 Task: Change the issues option "In this state" in advanced search to "open".
Action: Mouse moved to (92, 270)
Screenshot: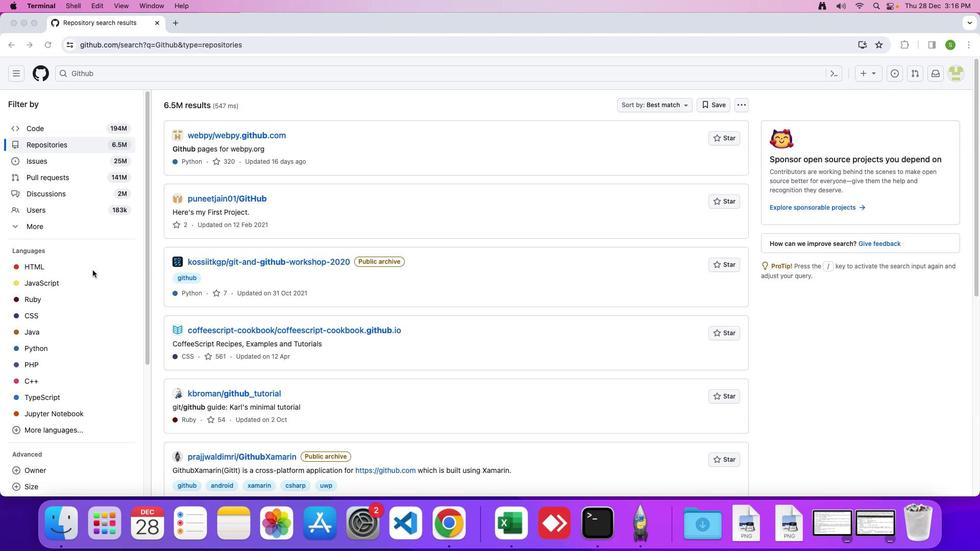 
Action: Mouse scrolled (92, 270) with delta (0, 0)
Screenshot: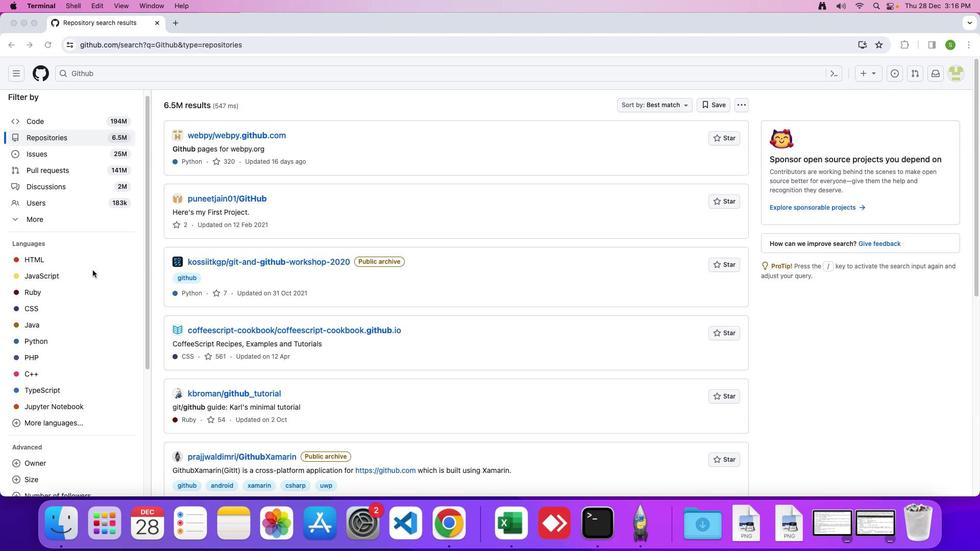 
Action: Mouse scrolled (92, 270) with delta (0, 0)
Screenshot: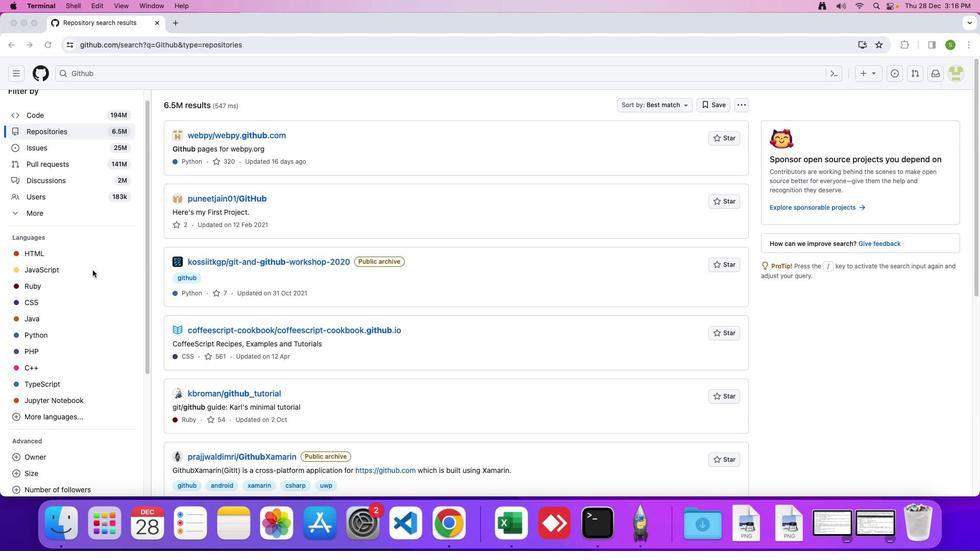 
Action: Mouse scrolled (92, 270) with delta (0, 0)
Screenshot: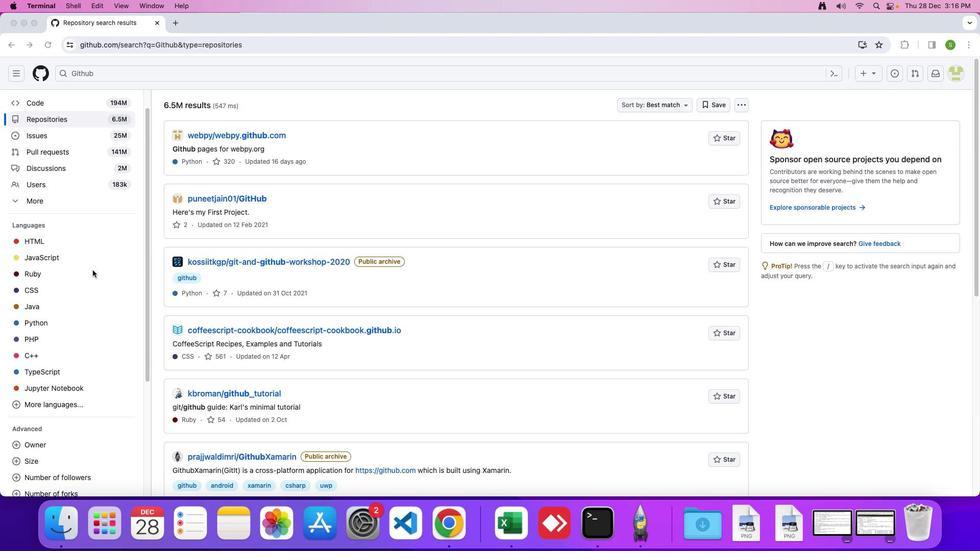 
Action: Mouse scrolled (92, 270) with delta (0, 0)
Screenshot: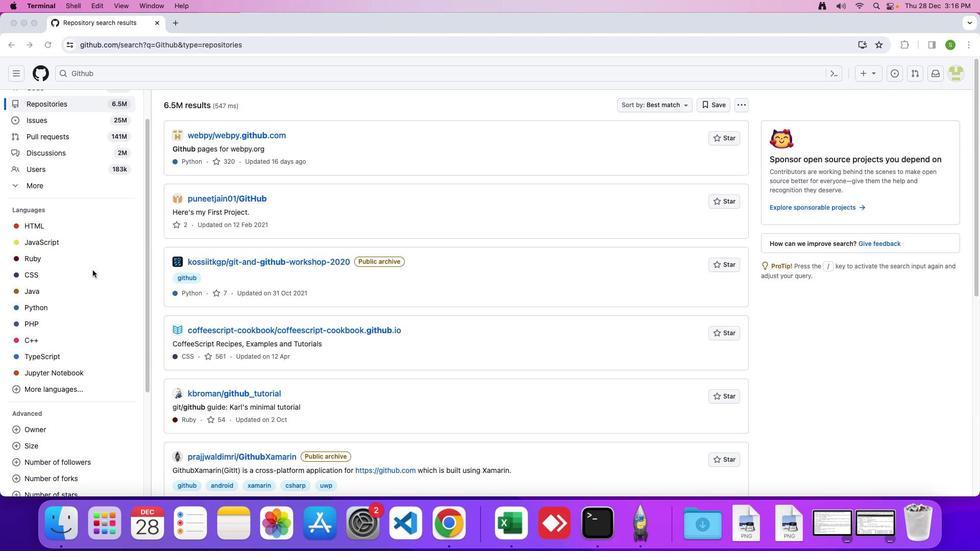 
Action: Mouse scrolled (92, 270) with delta (0, -1)
Screenshot: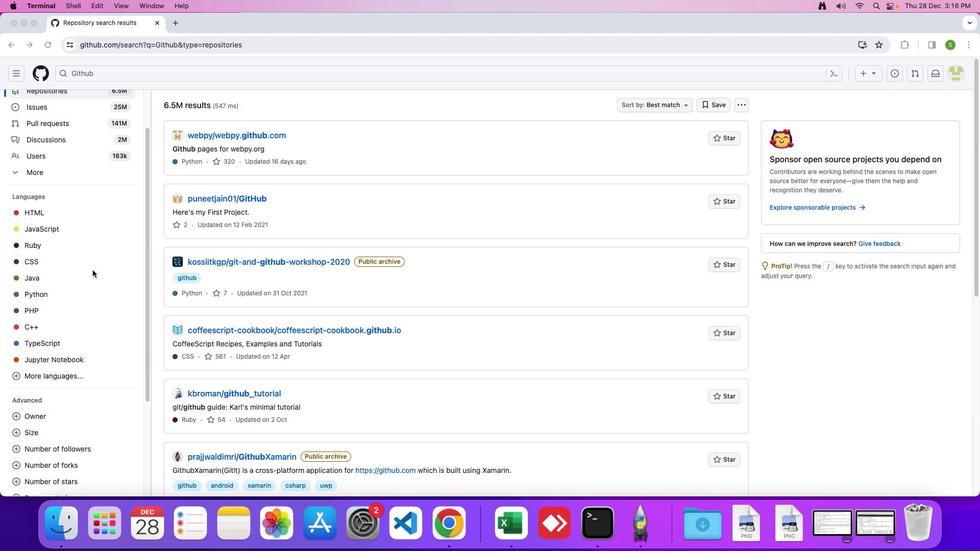 
Action: Mouse moved to (91, 270)
Screenshot: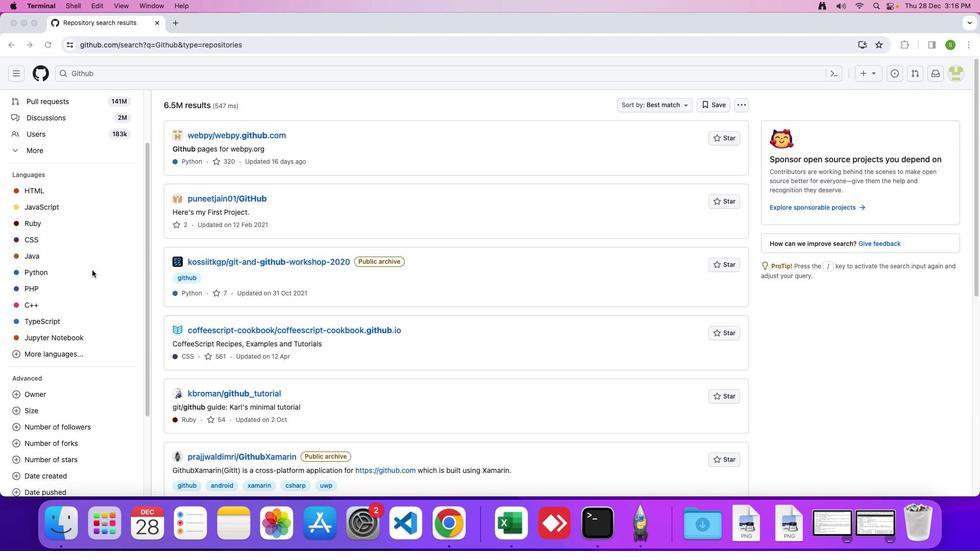 
Action: Mouse scrolled (91, 270) with delta (0, 0)
Screenshot: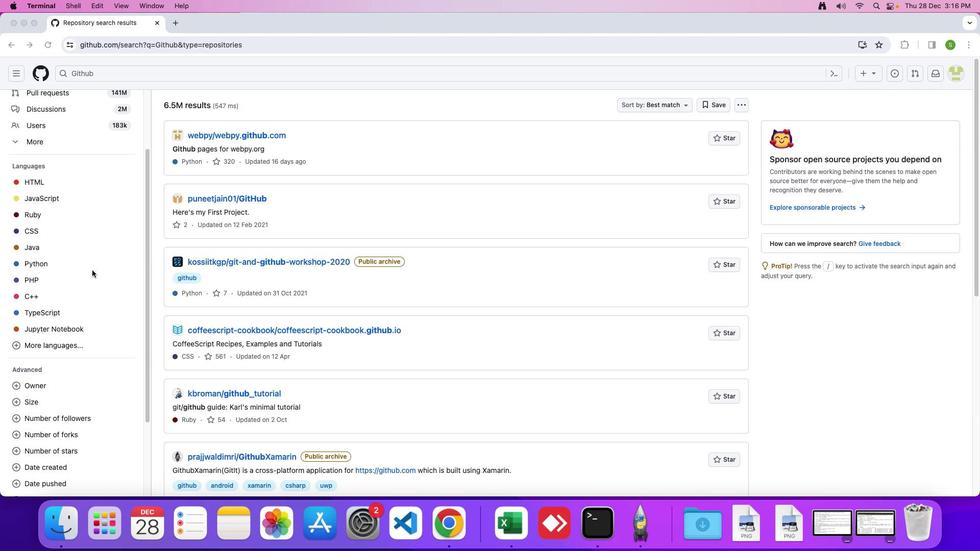 
Action: Mouse scrolled (91, 270) with delta (0, 0)
Screenshot: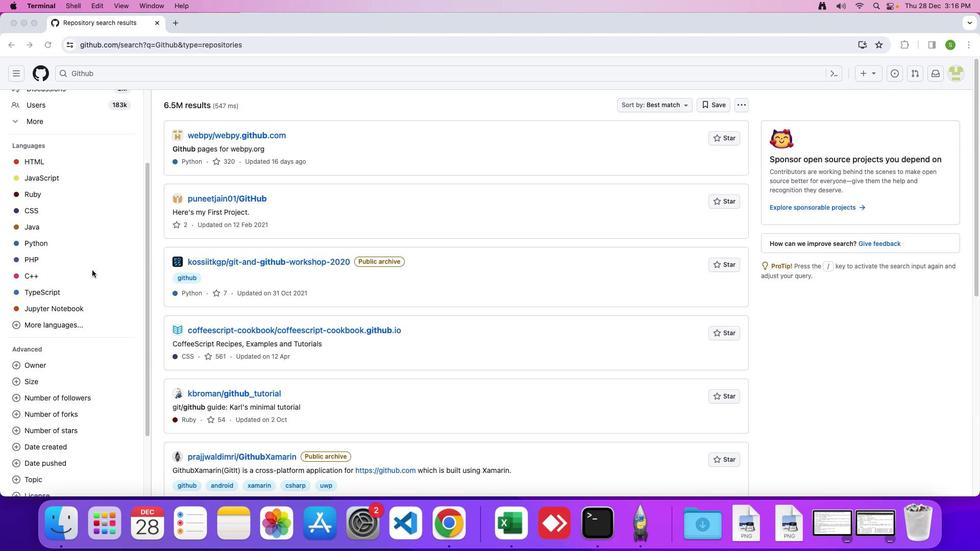 
Action: Mouse scrolled (91, 270) with delta (0, -1)
Screenshot: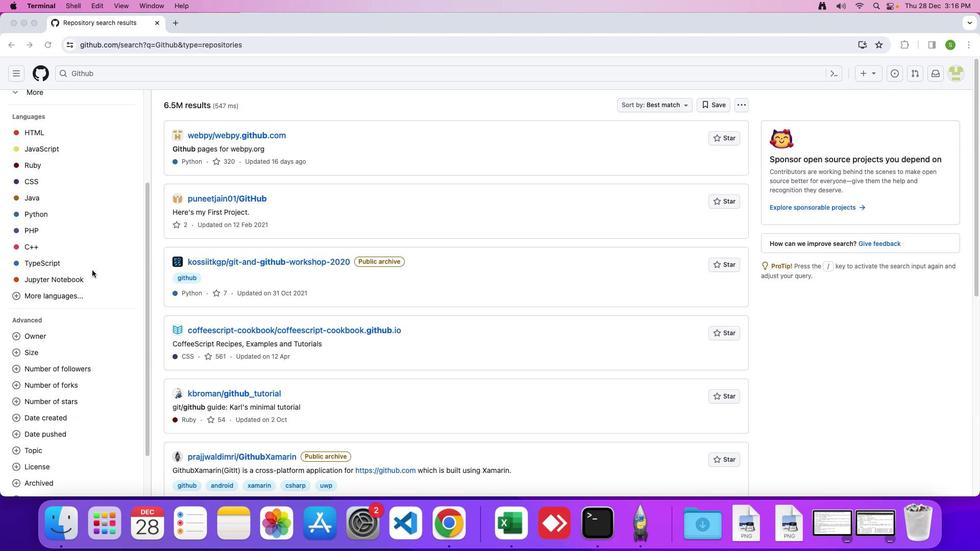 
Action: Mouse scrolled (91, 270) with delta (0, -2)
Screenshot: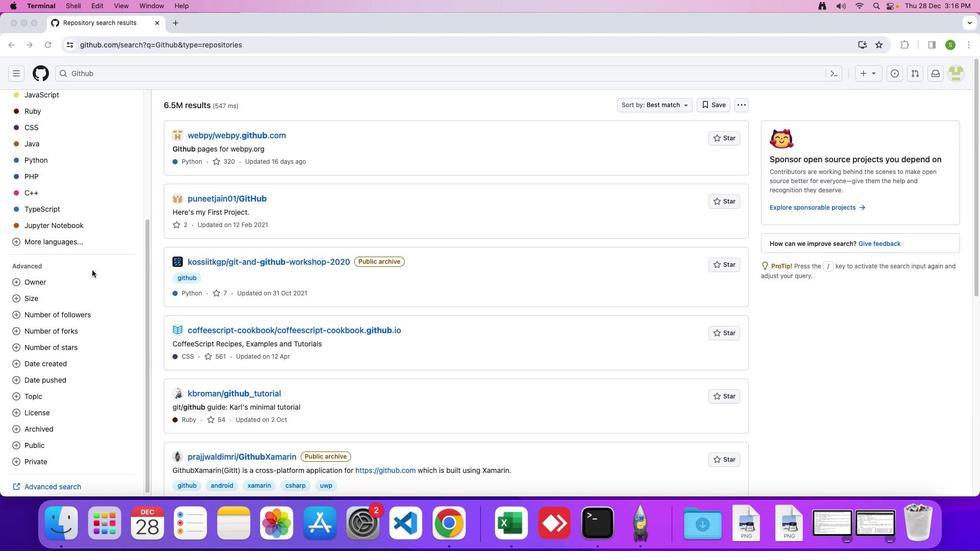 
Action: Mouse scrolled (91, 270) with delta (0, 0)
Screenshot: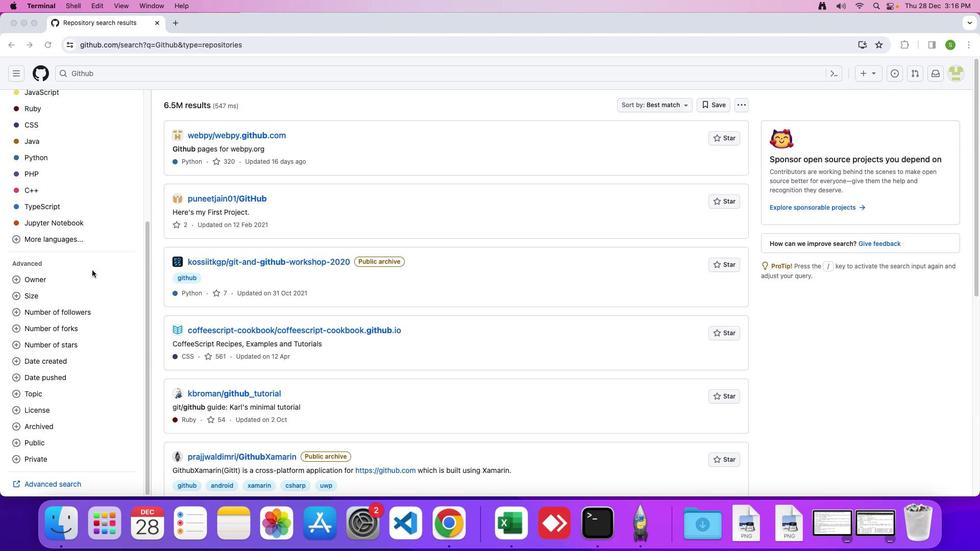 
Action: Mouse scrolled (91, 270) with delta (0, 0)
Screenshot: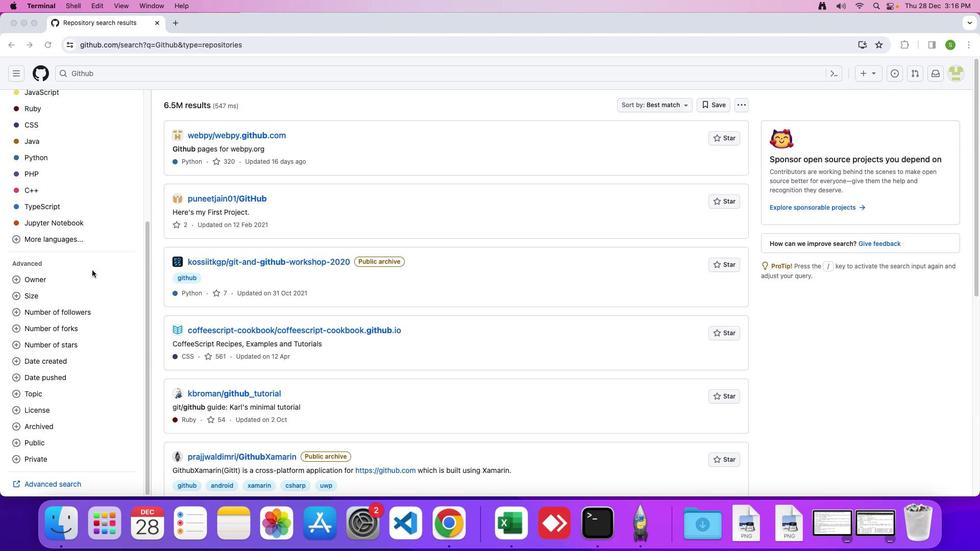 
Action: Mouse scrolled (91, 270) with delta (0, -2)
Screenshot: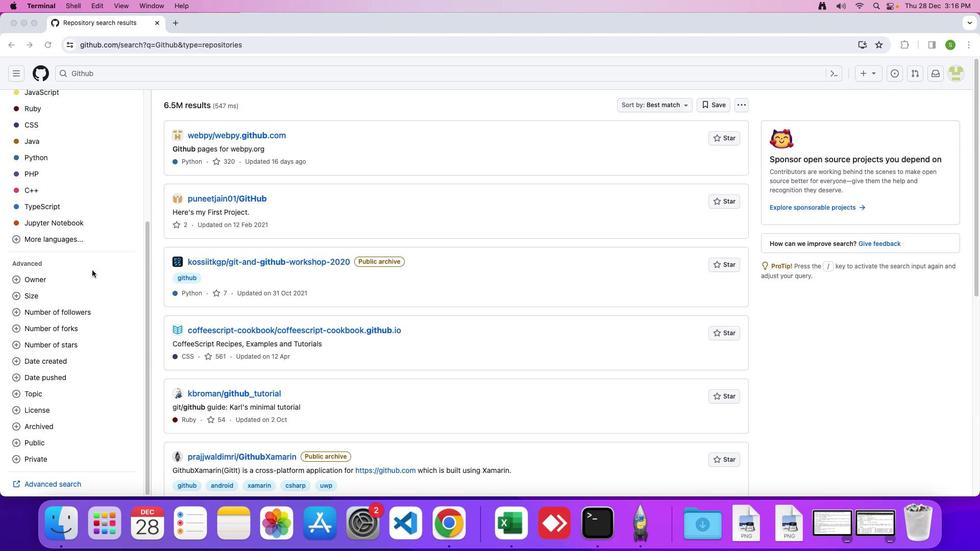 
Action: Mouse moved to (64, 481)
Screenshot: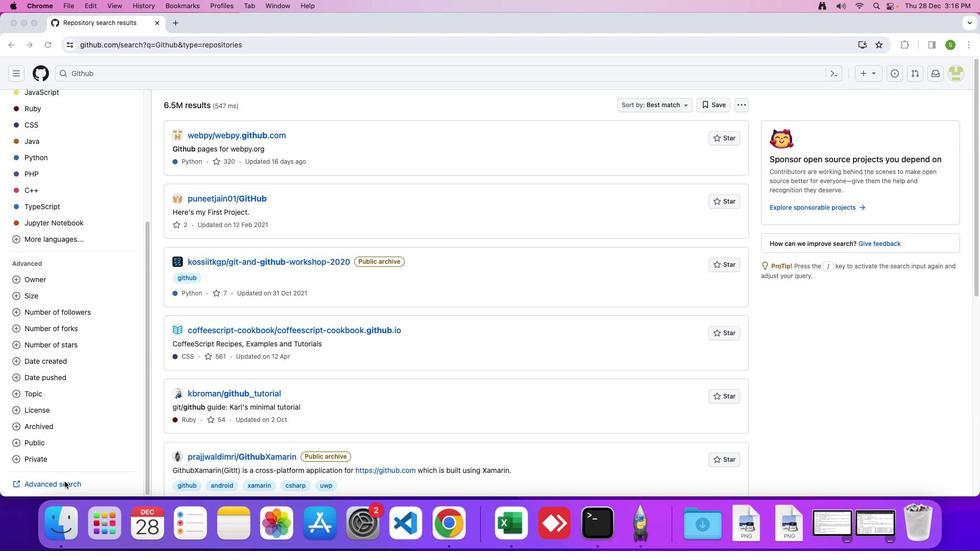 
Action: Mouse pressed left at (64, 481)
Screenshot: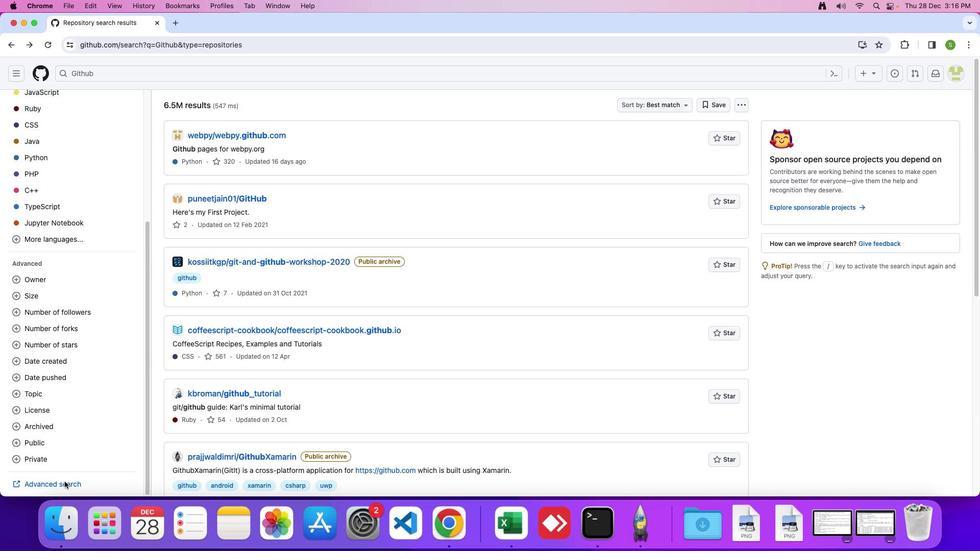 
Action: Mouse moved to (61, 484)
Screenshot: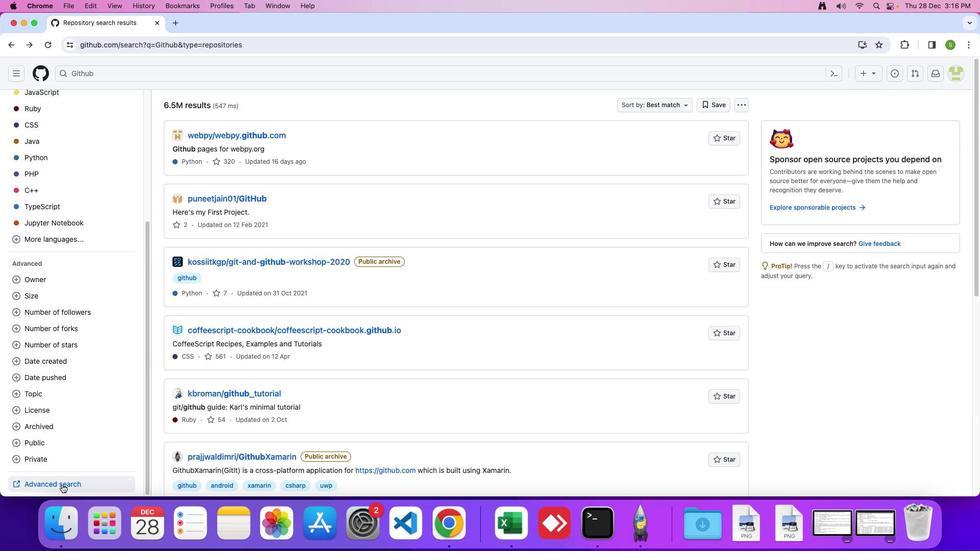 
Action: Mouse pressed left at (61, 484)
Screenshot: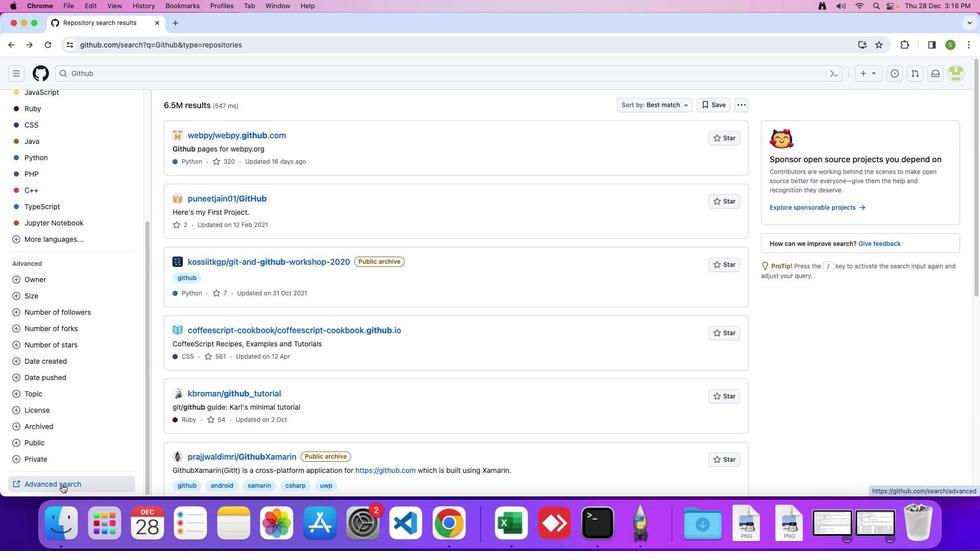
Action: Mouse moved to (385, 375)
Screenshot: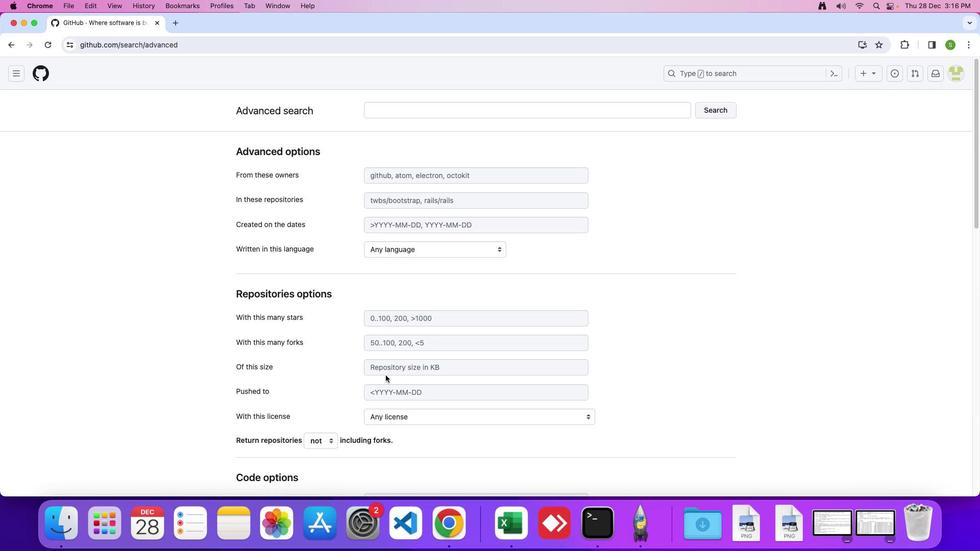 
Action: Mouse scrolled (385, 375) with delta (0, 0)
Screenshot: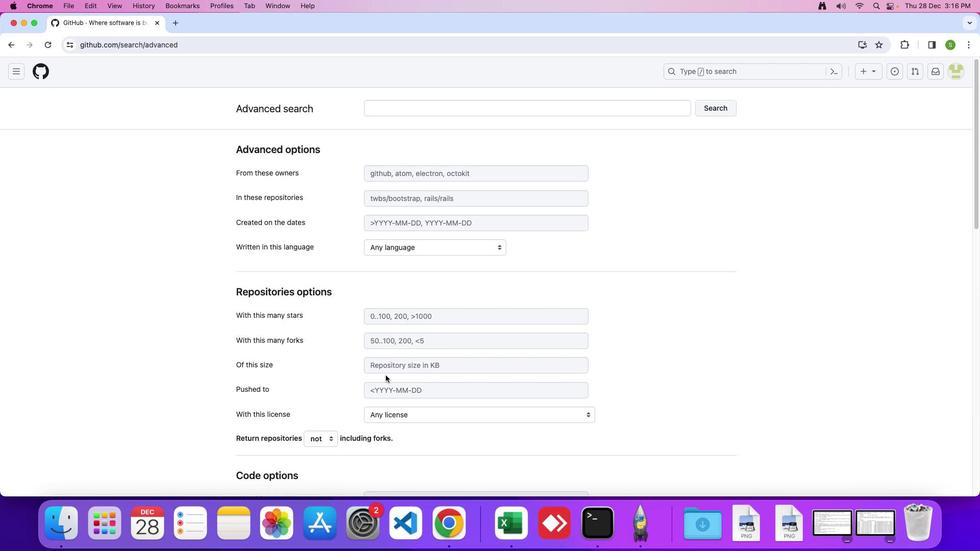 
Action: Mouse scrolled (385, 375) with delta (0, 0)
Screenshot: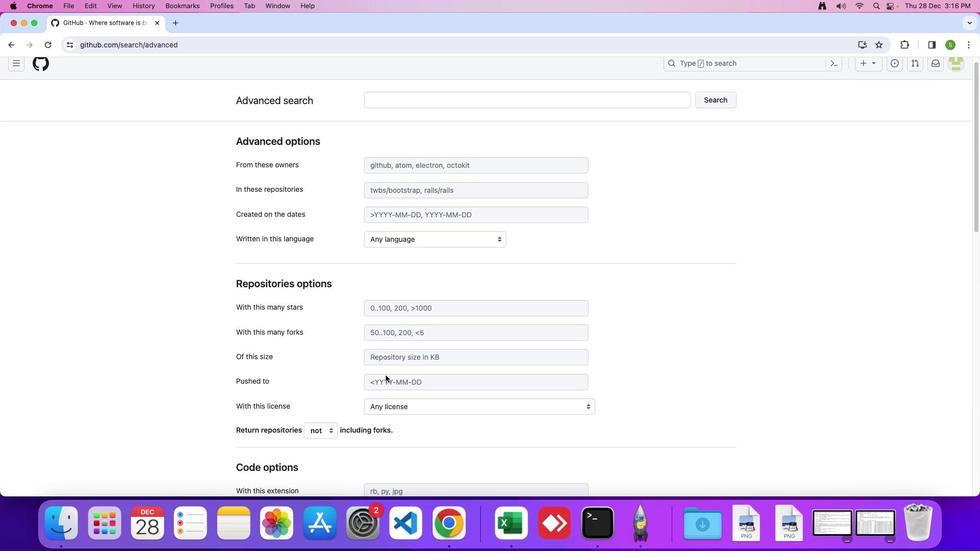
Action: Mouse scrolled (385, 375) with delta (0, 0)
Screenshot: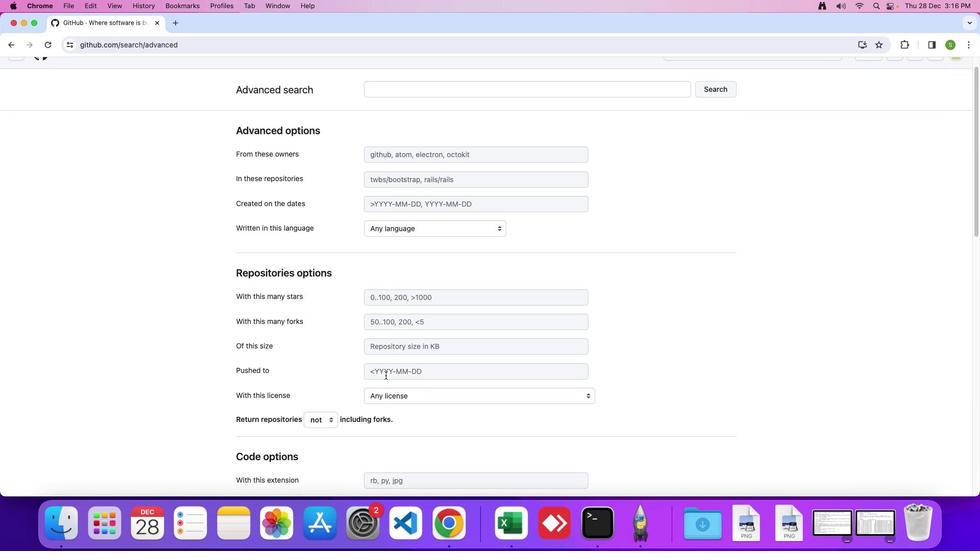 
Action: Mouse scrolled (385, 375) with delta (0, 0)
Screenshot: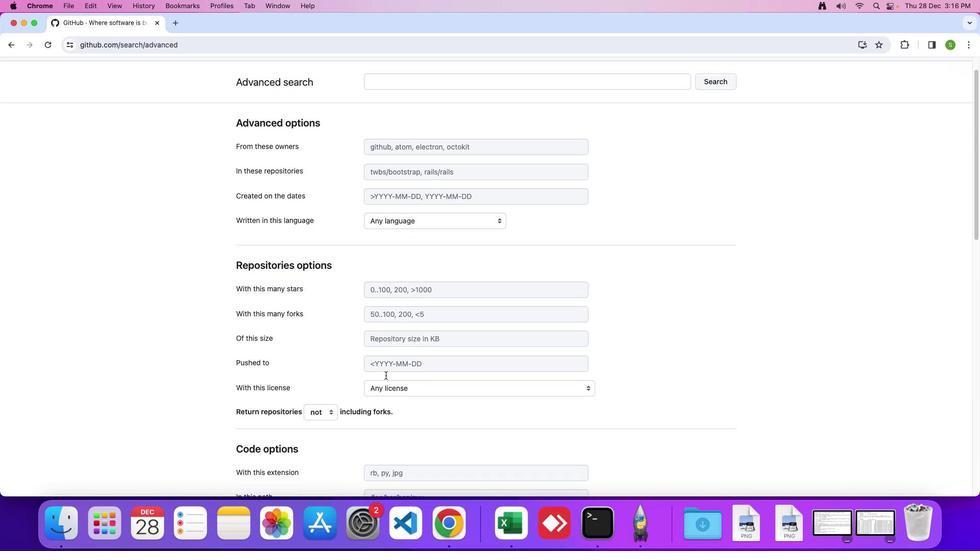 
Action: Mouse moved to (385, 375)
Screenshot: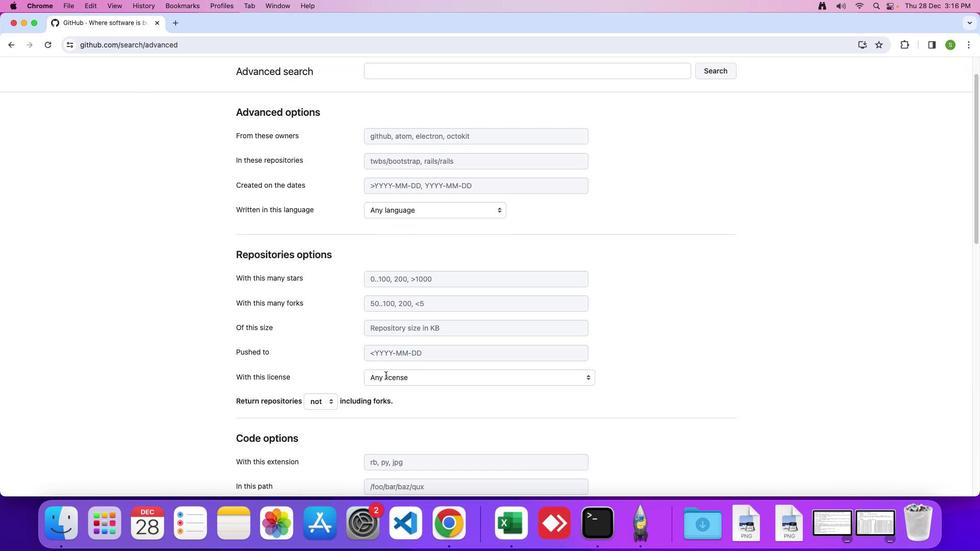 
Action: Mouse scrolled (385, 375) with delta (0, -1)
Screenshot: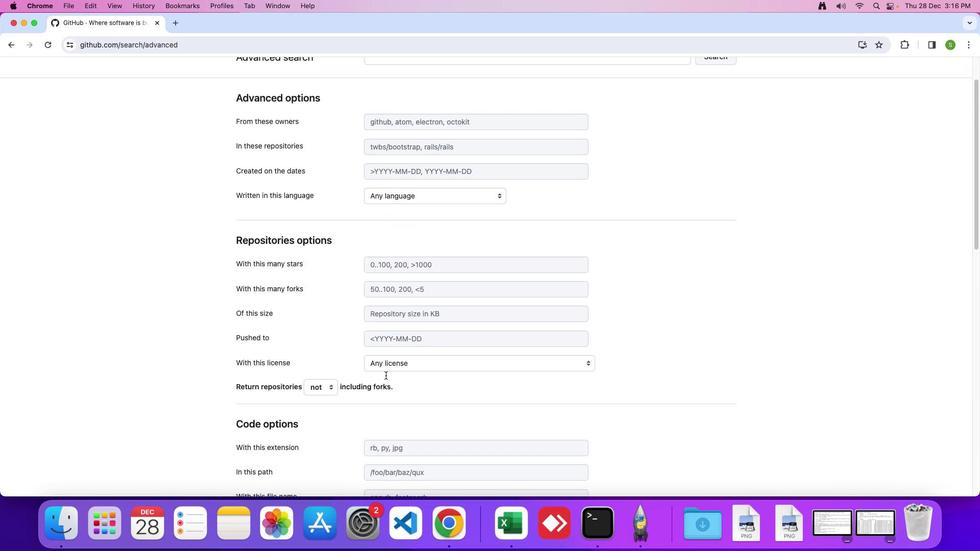 
Action: Mouse scrolled (385, 375) with delta (0, 0)
Screenshot: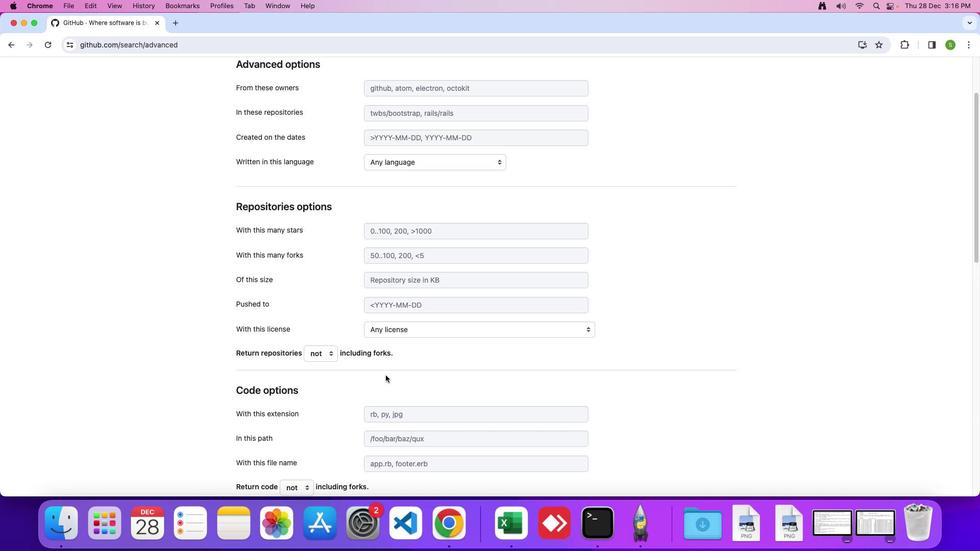 
Action: Mouse scrolled (385, 375) with delta (0, 0)
Screenshot: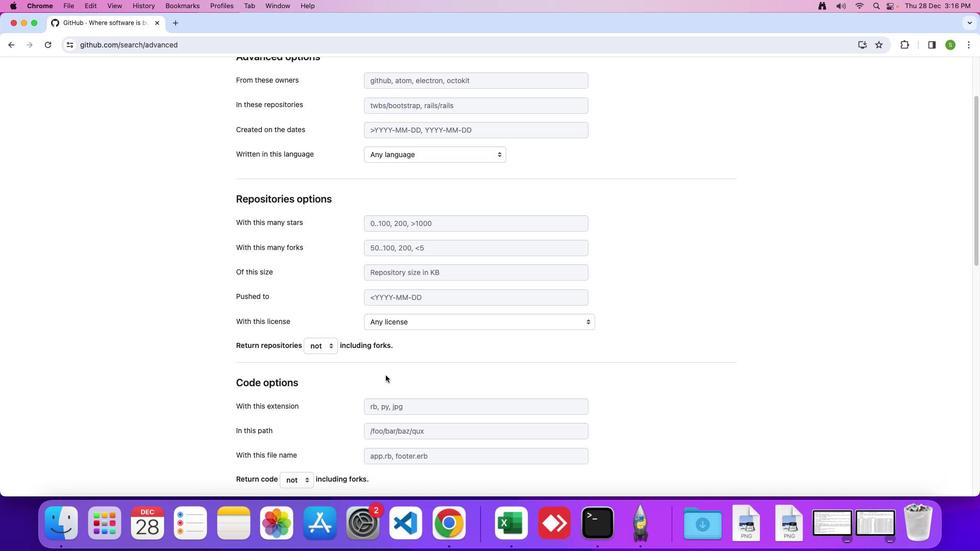 
Action: Mouse scrolled (385, 375) with delta (0, 0)
Screenshot: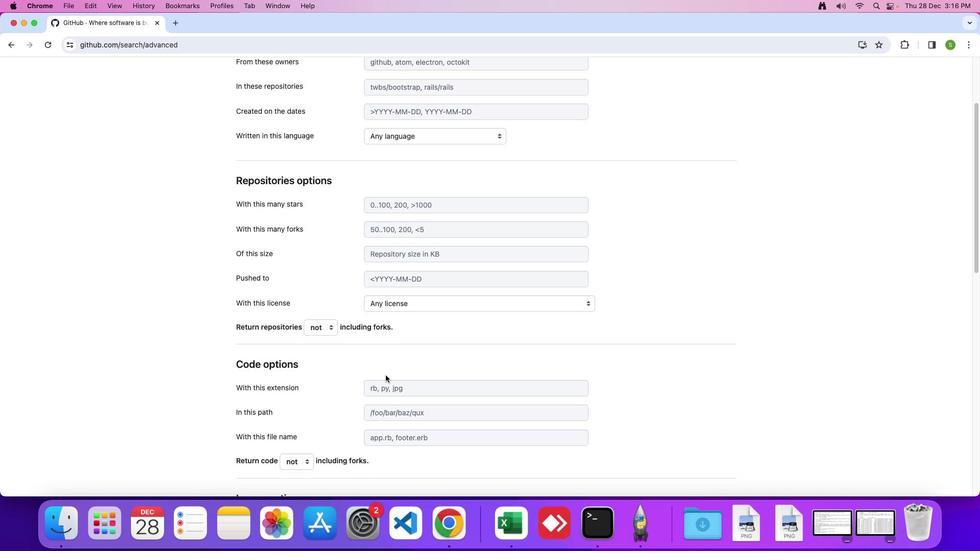 
Action: Mouse scrolled (385, 375) with delta (0, 0)
Screenshot: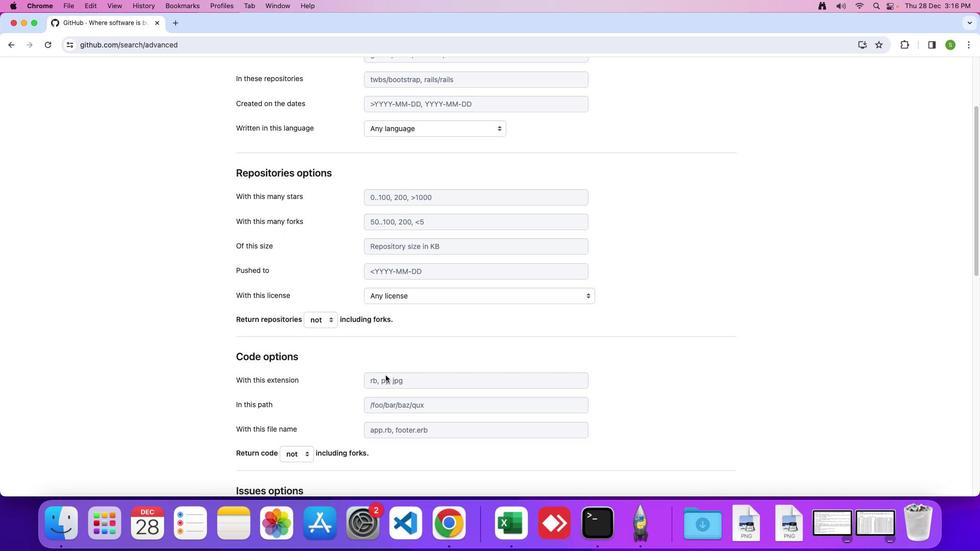 
Action: Mouse scrolled (385, 375) with delta (0, -1)
Screenshot: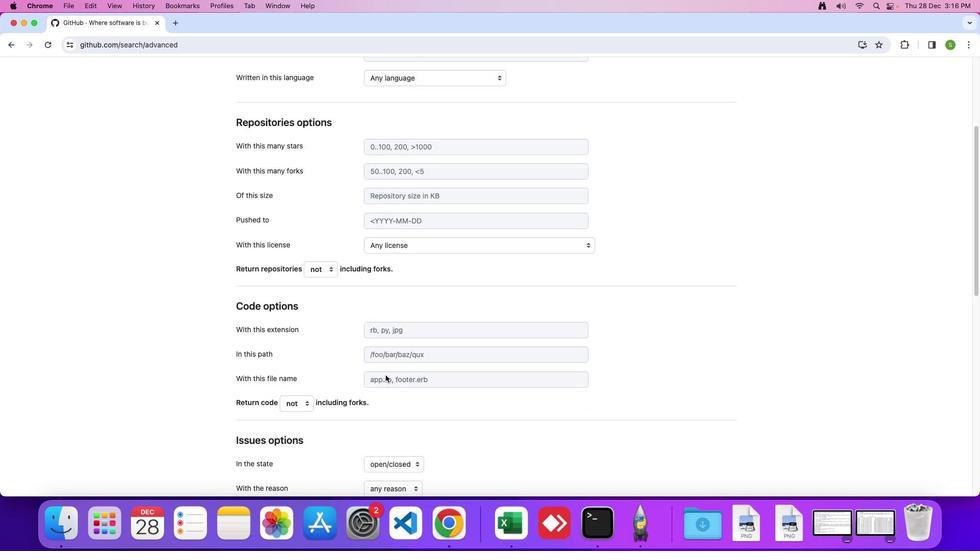 
Action: Mouse scrolled (385, 375) with delta (0, 0)
Screenshot: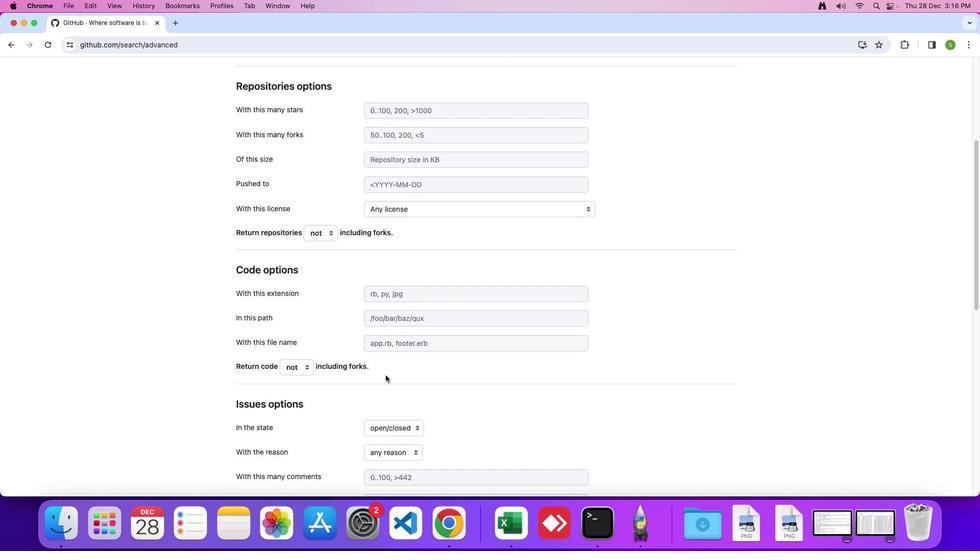 
Action: Mouse scrolled (385, 375) with delta (0, 0)
Screenshot: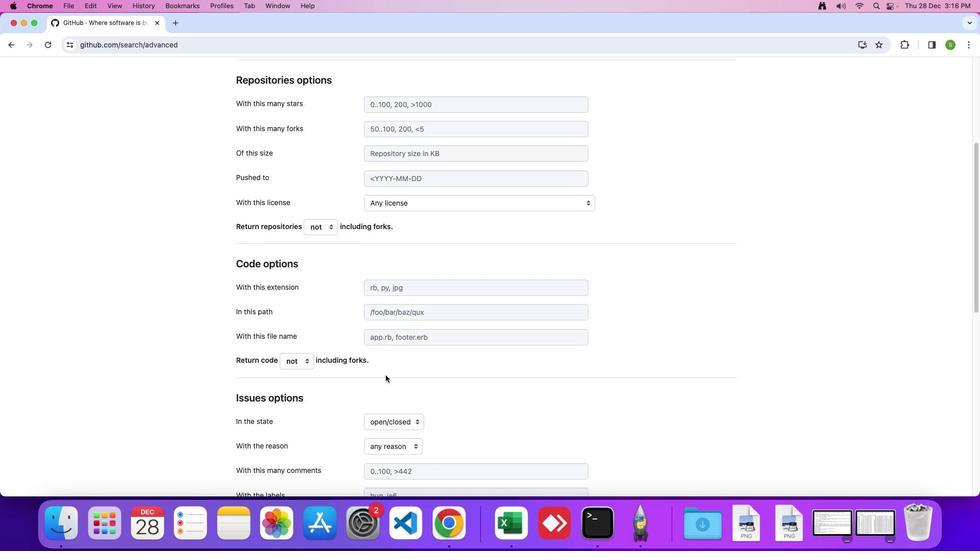 
Action: Mouse scrolled (385, 375) with delta (0, 0)
Screenshot: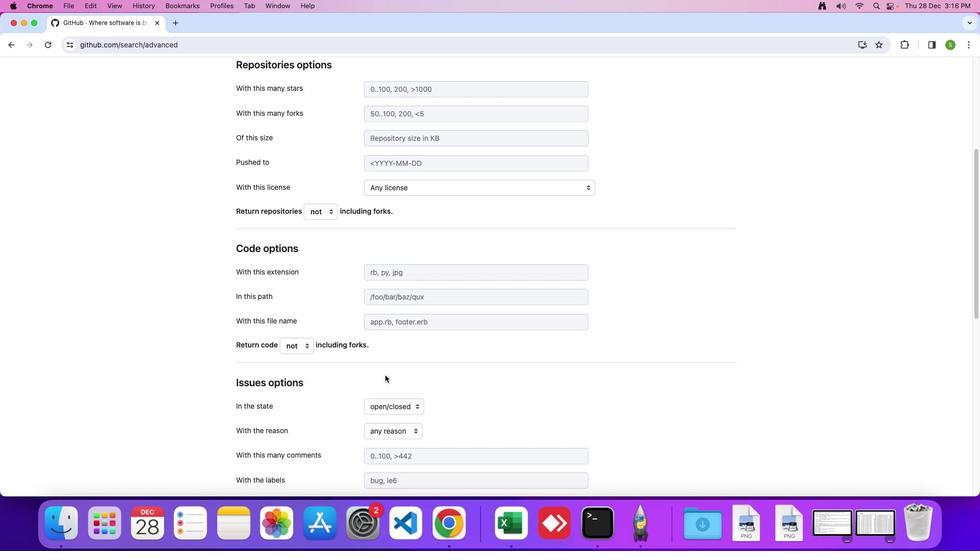 
Action: Mouse moved to (385, 375)
Screenshot: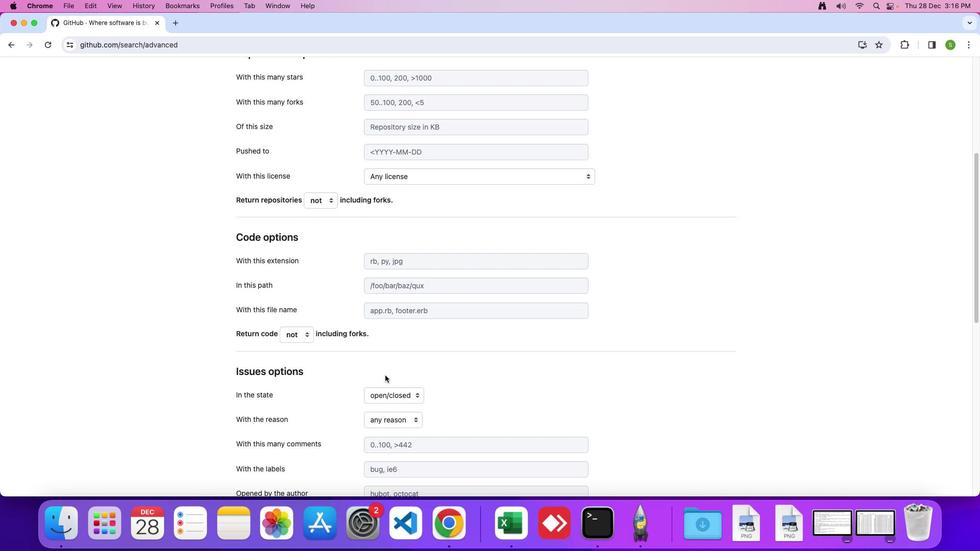 
Action: Mouse scrolled (385, 375) with delta (0, 0)
Screenshot: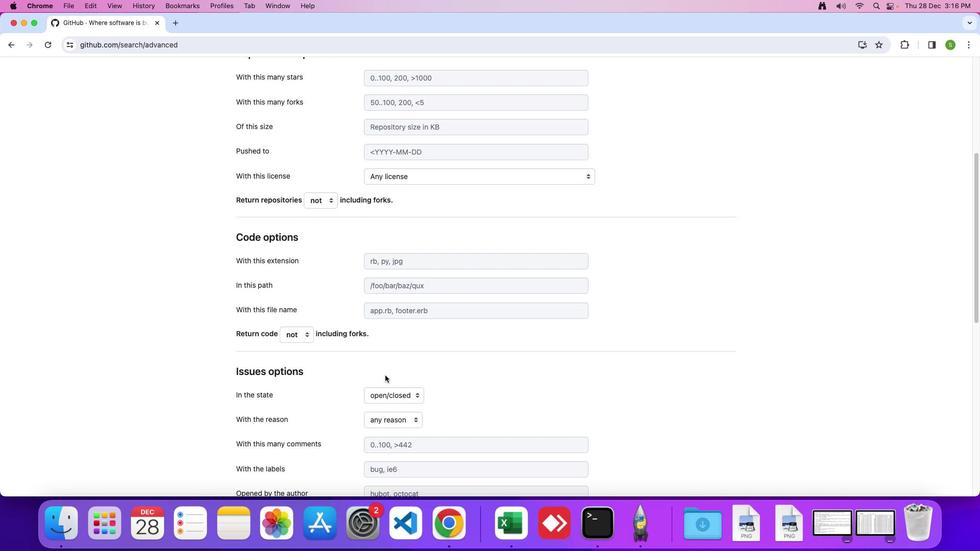 
Action: Mouse moved to (385, 375)
Screenshot: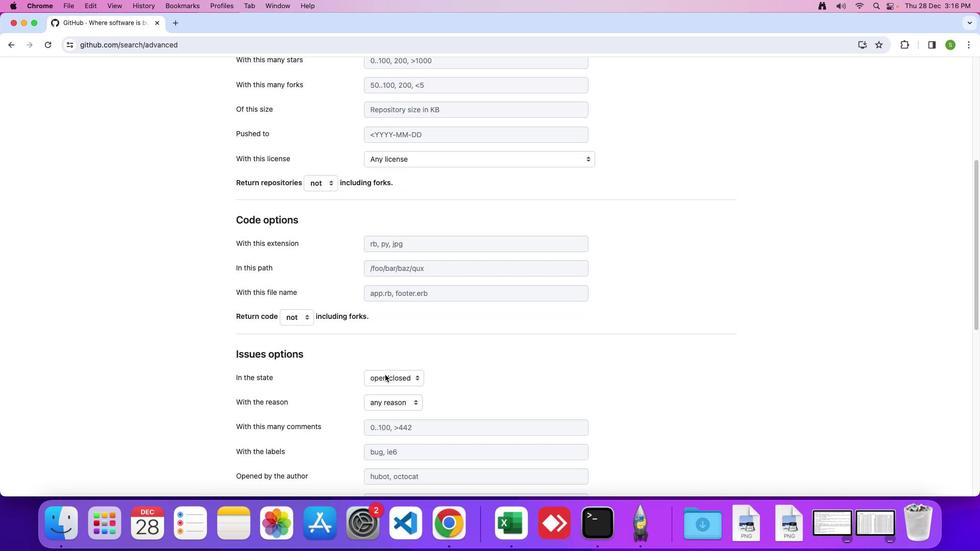 
Action: Mouse scrolled (385, 375) with delta (0, -1)
Screenshot: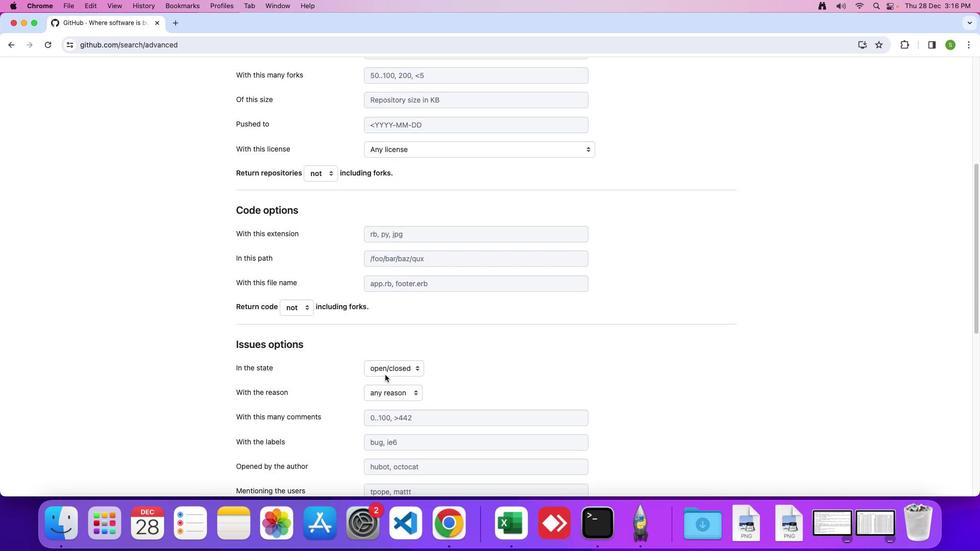 
Action: Mouse moved to (416, 340)
Screenshot: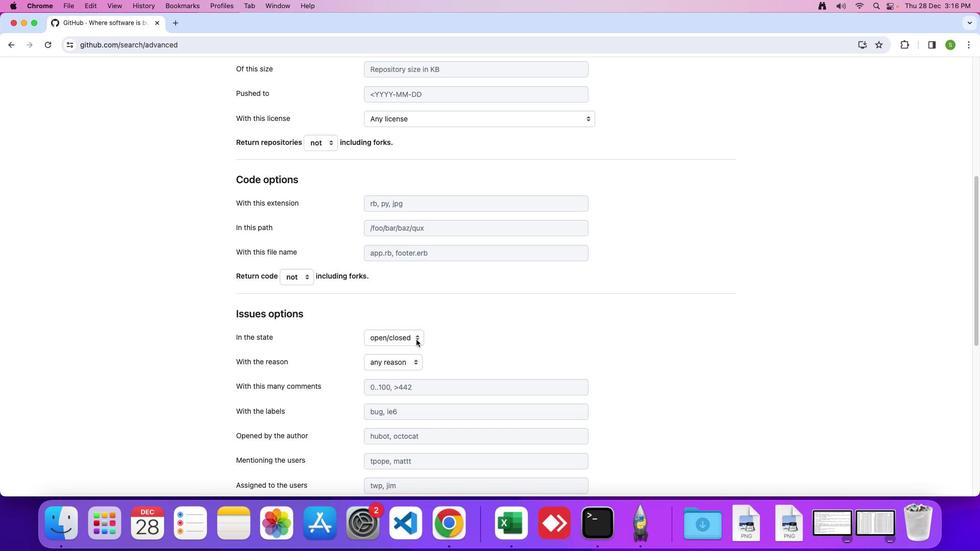 
Action: Mouse pressed left at (416, 340)
Screenshot: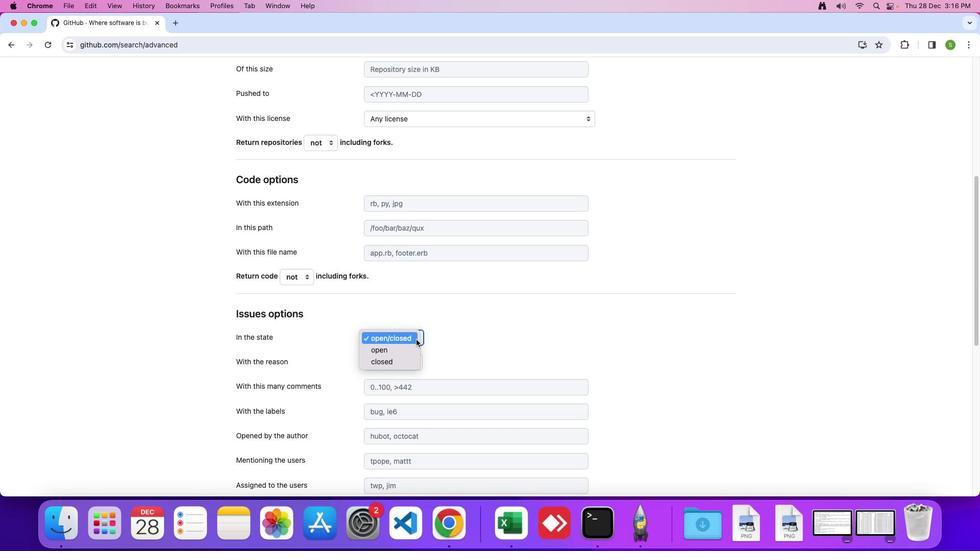 
Action: Mouse moved to (392, 351)
Screenshot: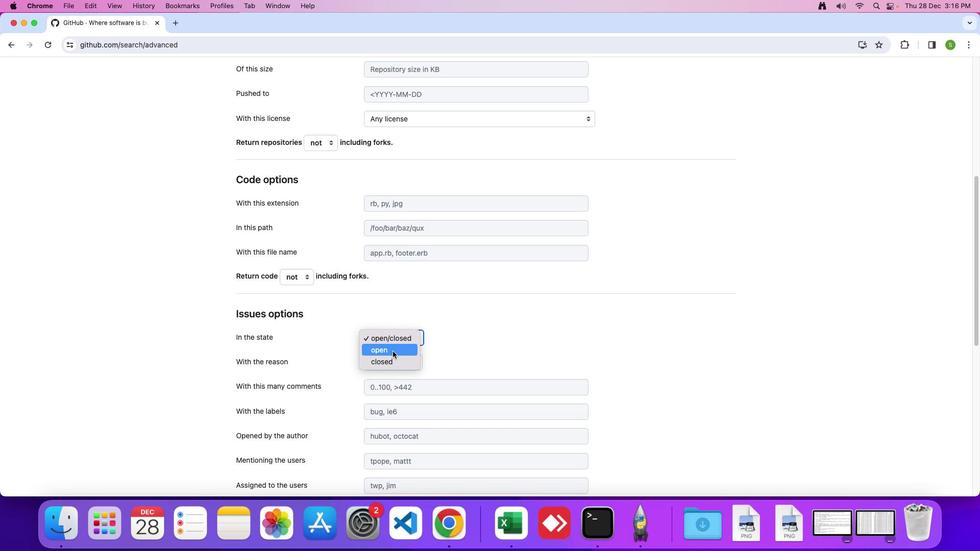 
Action: Mouse pressed left at (392, 351)
Screenshot: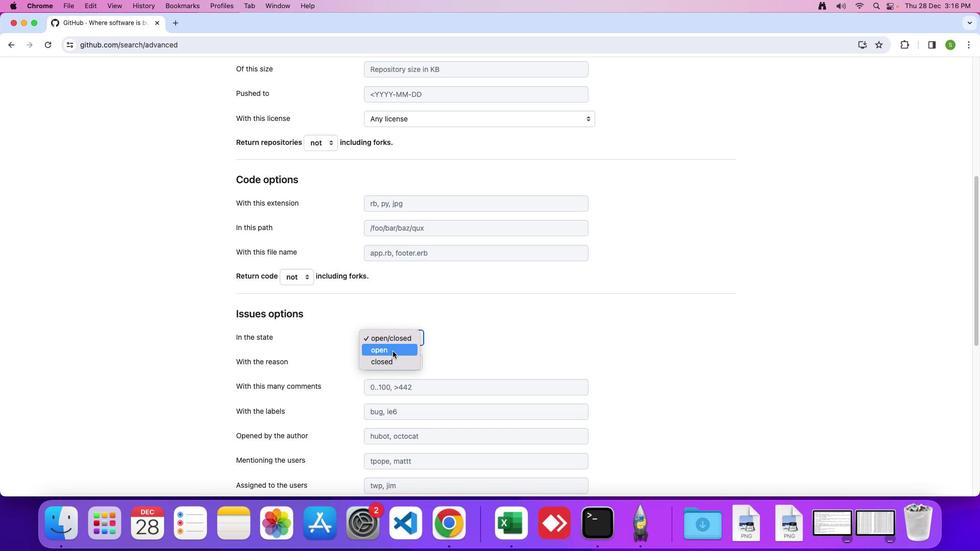 
Action: Key pressed Key.enter
Screenshot: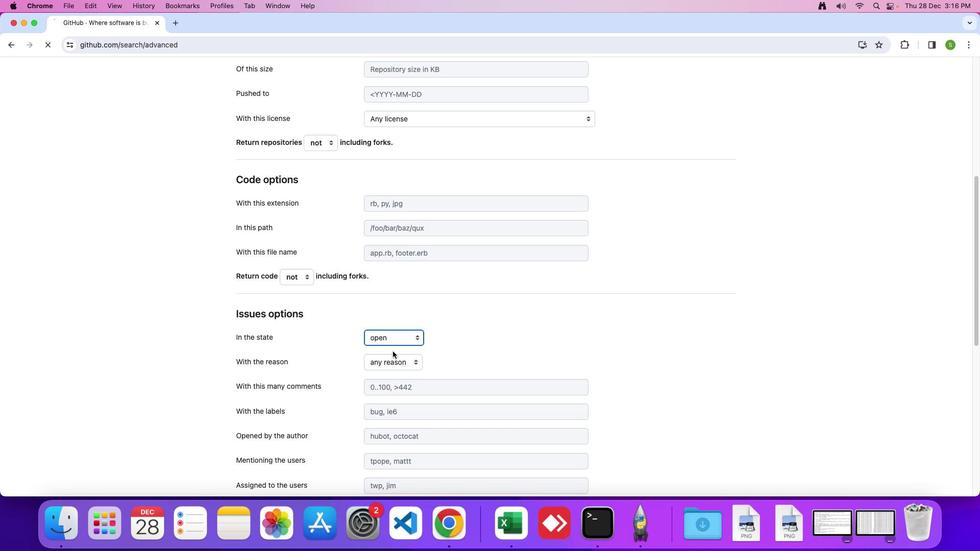 
